 Task: Create a rule from the Routing list, Task moved to a section -> Set Priority in the project BeaconWorks , set the section as To-Do and set the priority of the task as  High
Action: Mouse moved to (435, 336)
Screenshot: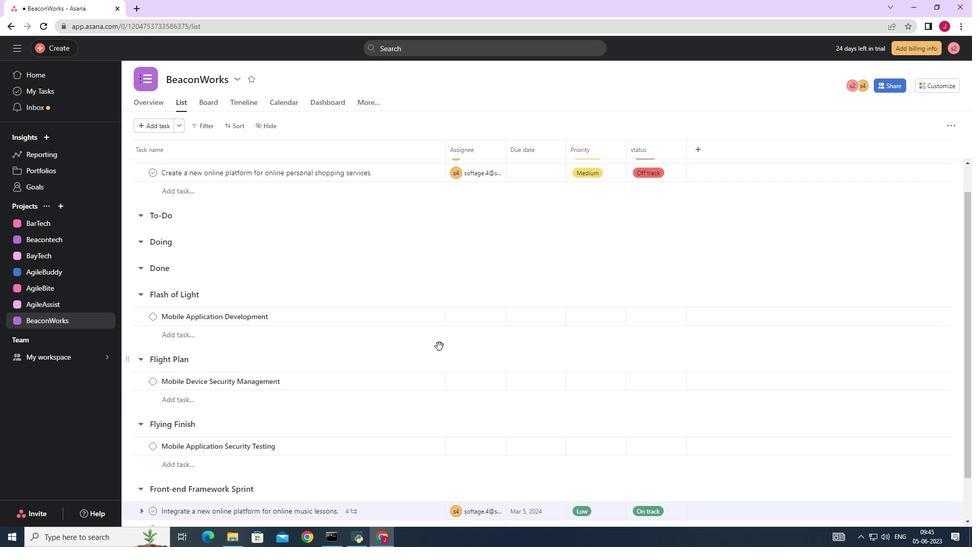 
Action: Mouse scrolled (435, 335) with delta (0, 0)
Screenshot: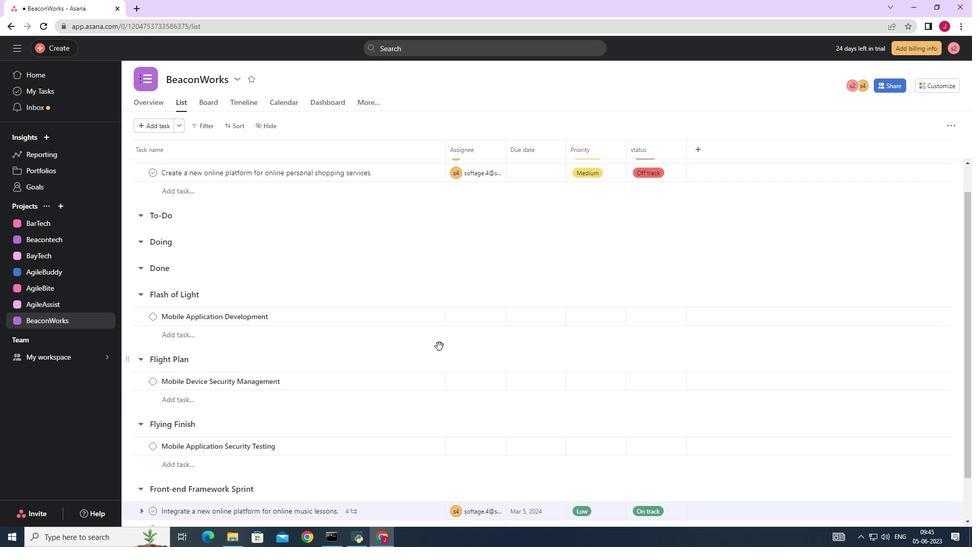 
Action: Mouse scrolled (435, 335) with delta (0, 0)
Screenshot: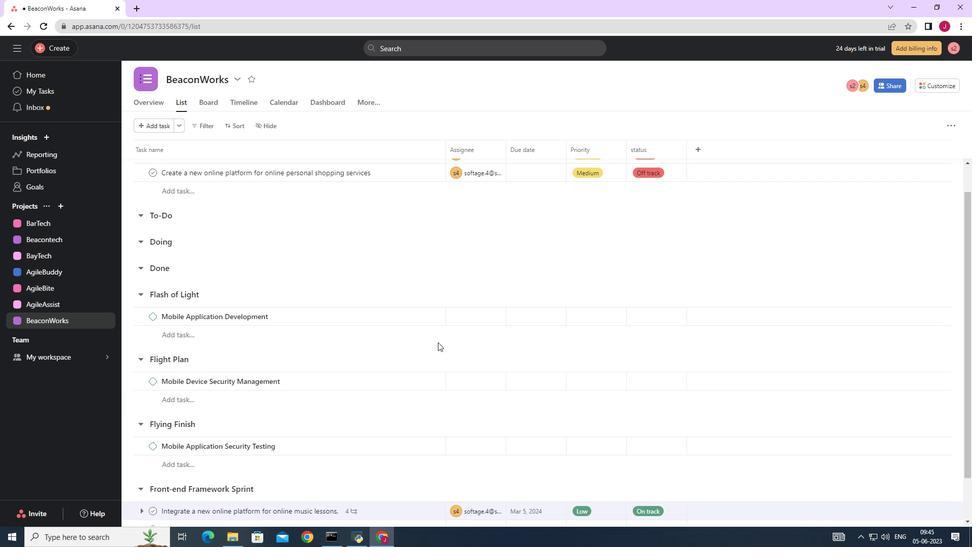 
Action: Mouse scrolled (435, 335) with delta (0, 0)
Screenshot: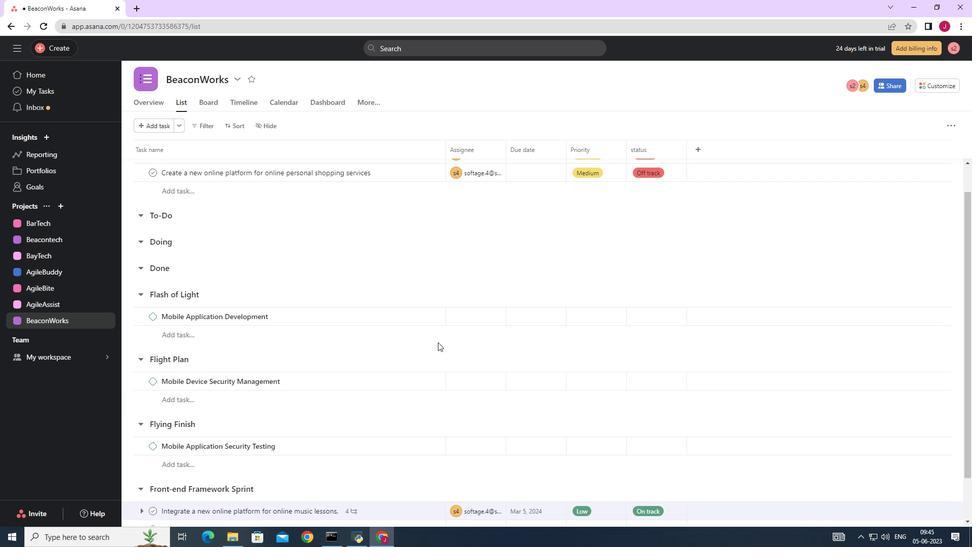 
Action: Mouse scrolled (435, 335) with delta (0, 0)
Screenshot: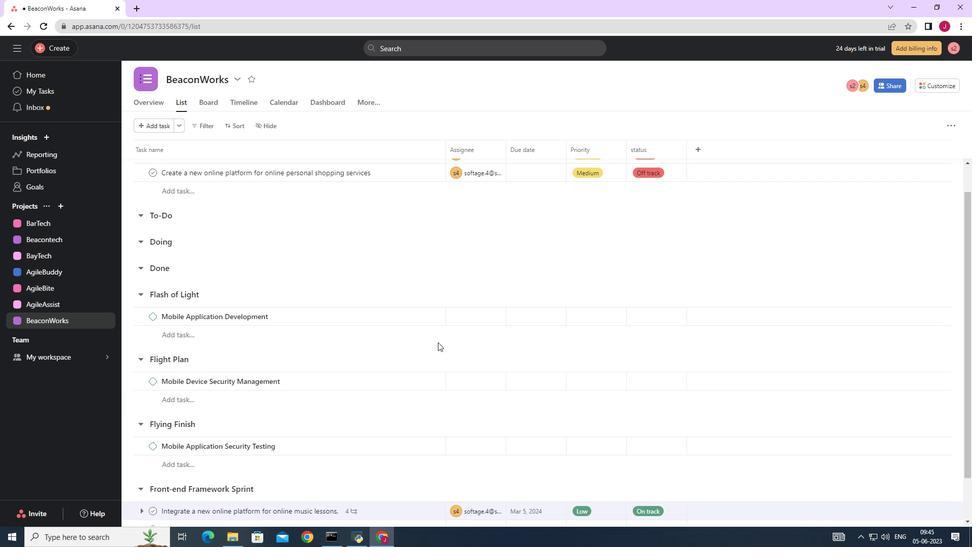 
Action: Mouse scrolled (435, 335) with delta (0, 0)
Screenshot: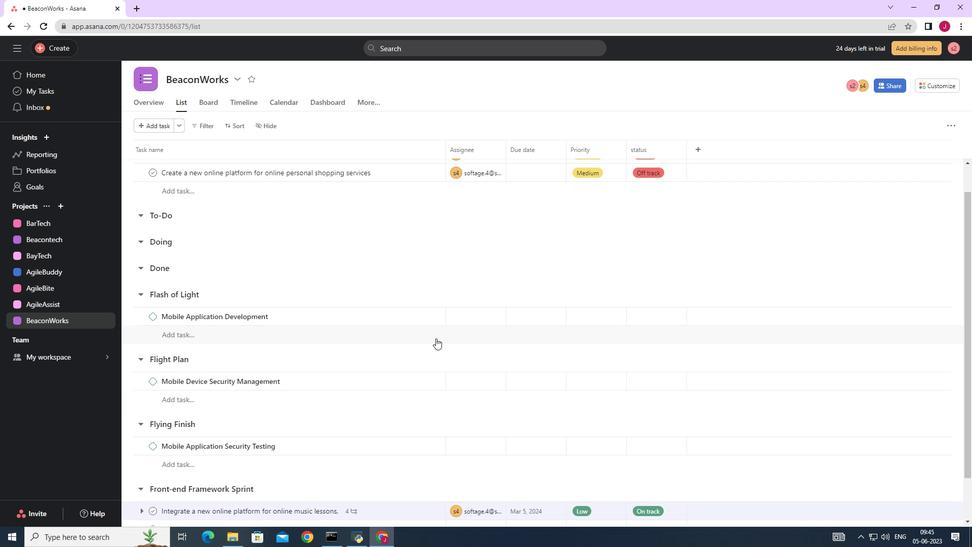 
Action: Mouse moved to (435, 336)
Screenshot: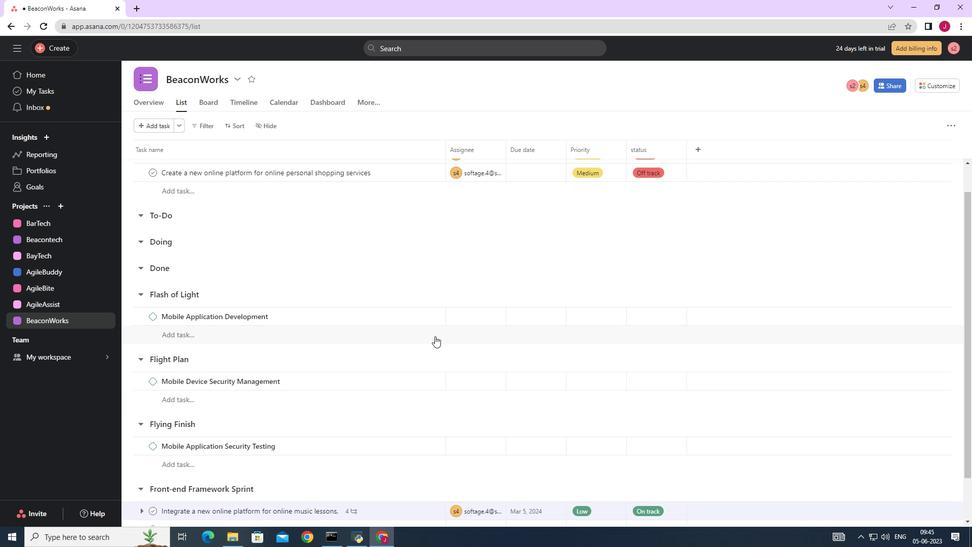 
Action: Mouse scrolled (435, 335) with delta (0, 0)
Screenshot: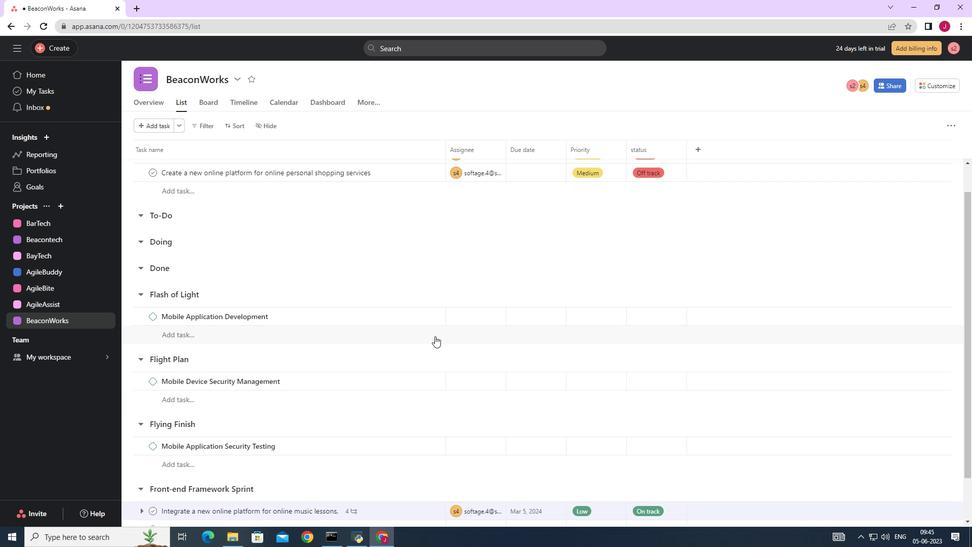 
Action: Mouse moved to (944, 84)
Screenshot: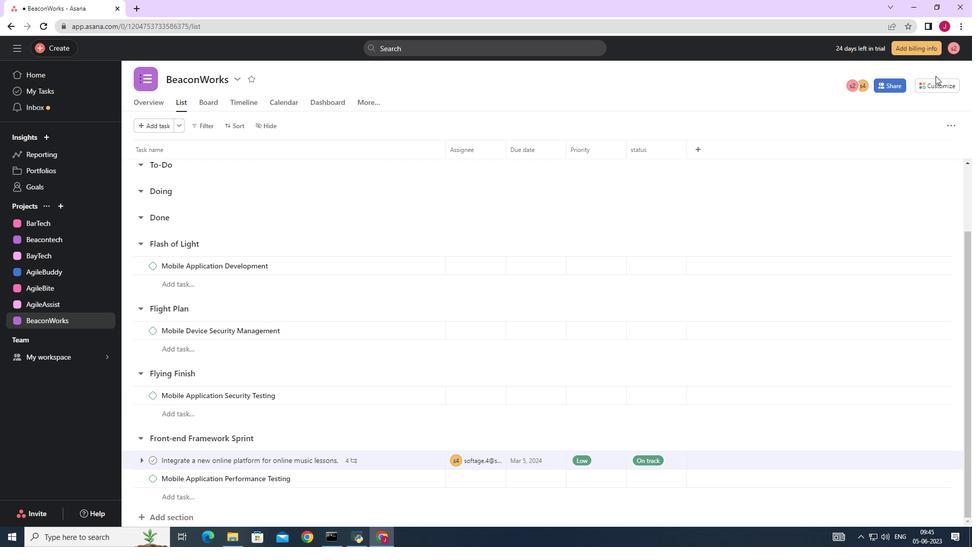 
Action: Mouse pressed left at (944, 84)
Screenshot: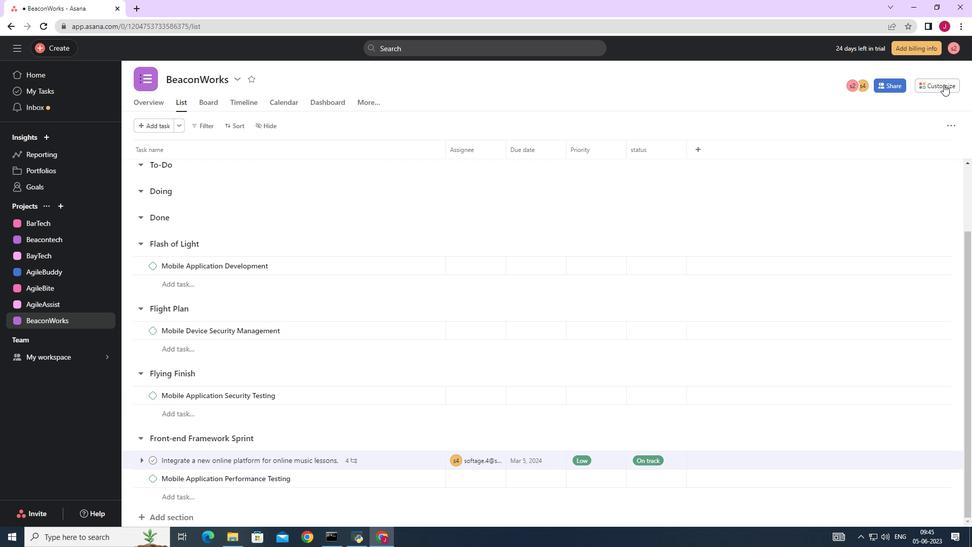 
Action: Mouse moved to (760, 222)
Screenshot: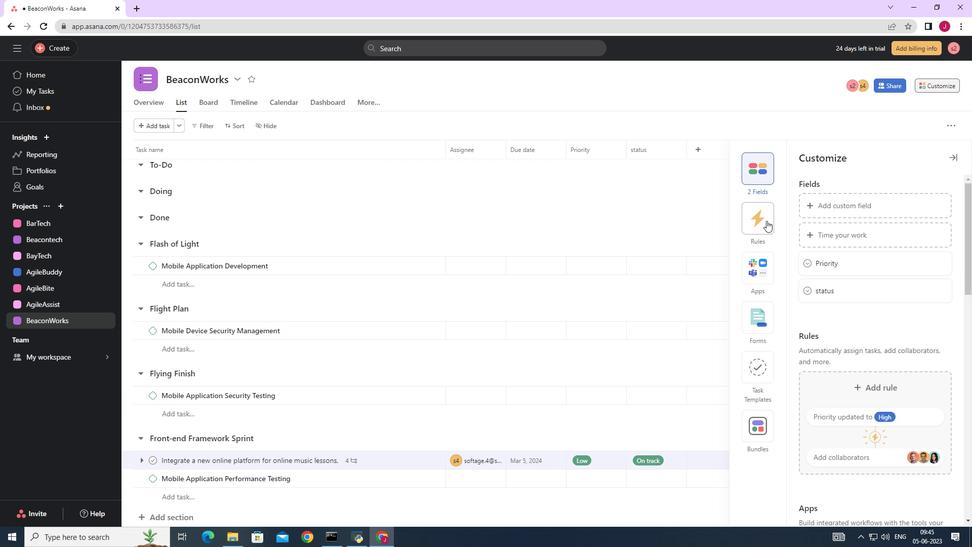 
Action: Mouse pressed left at (760, 222)
Screenshot: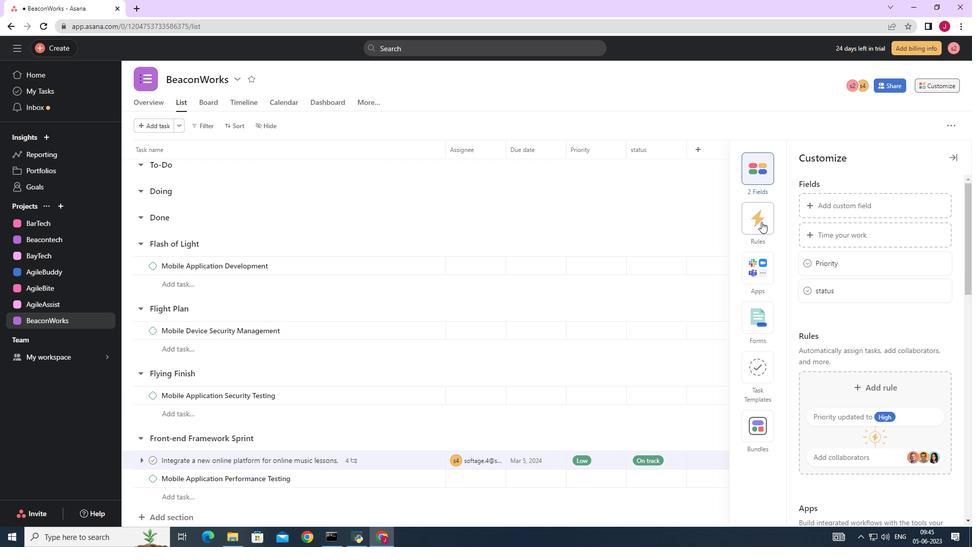 
Action: Mouse moved to (853, 232)
Screenshot: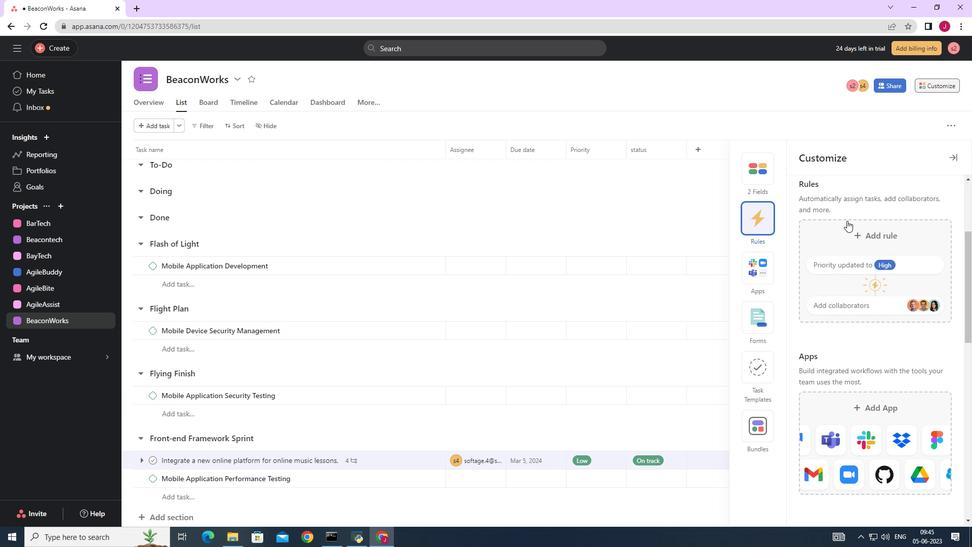 
Action: Mouse pressed left at (853, 232)
Screenshot: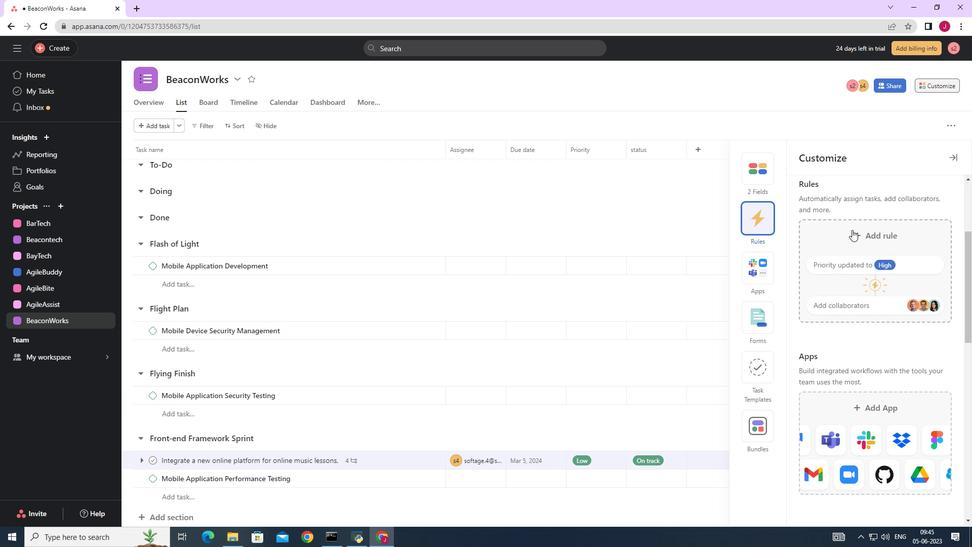 
Action: Mouse moved to (213, 137)
Screenshot: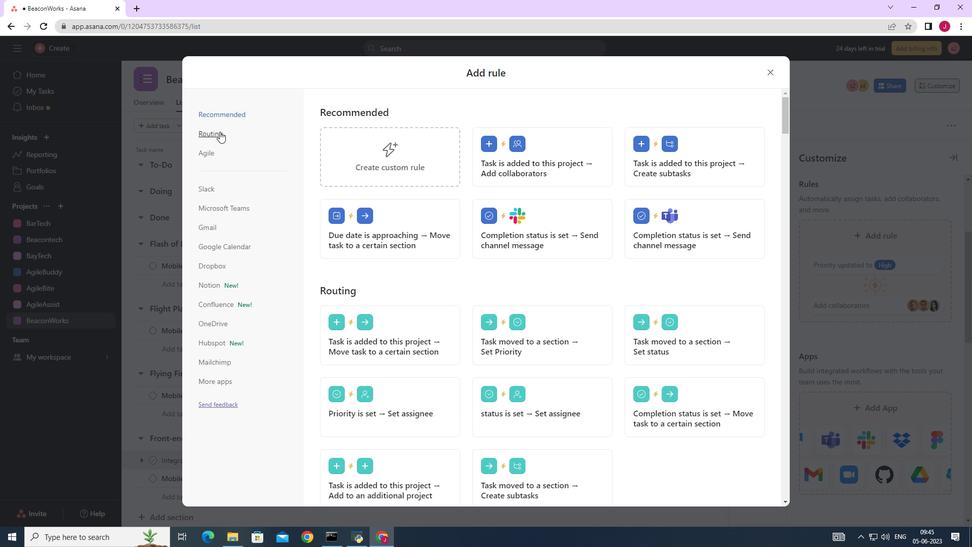 
Action: Mouse pressed left at (213, 137)
Screenshot: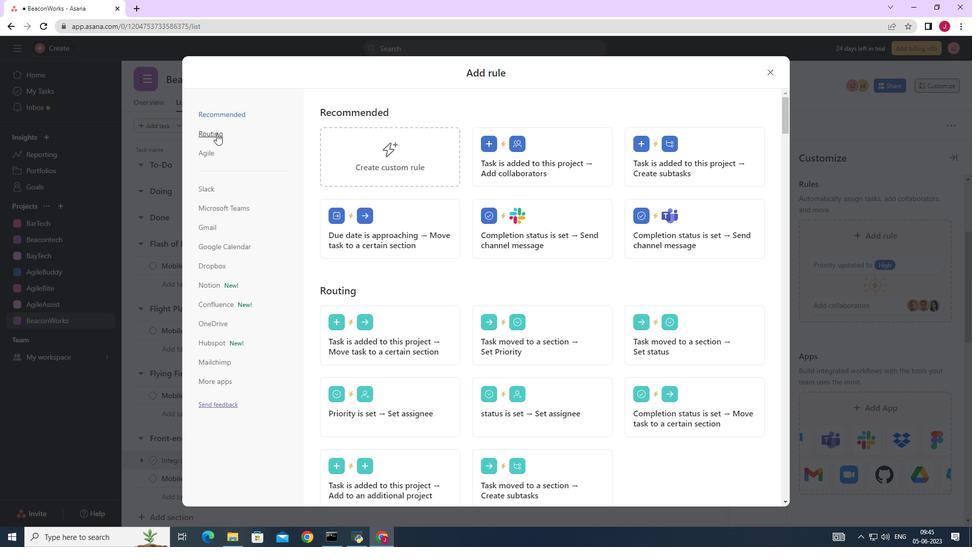
Action: Mouse moved to (557, 156)
Screenshot: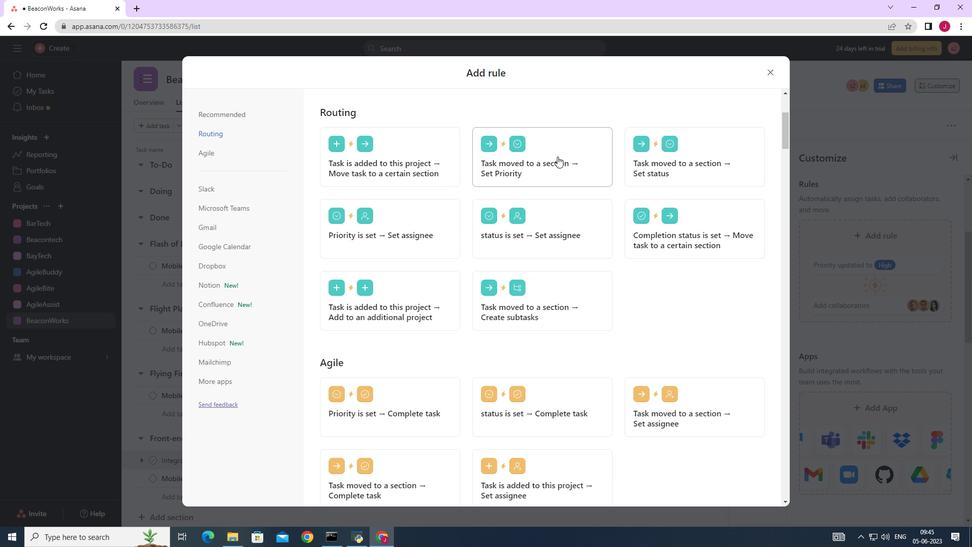 
Action: Mouse pressed left at (557, 156)
Screenshot: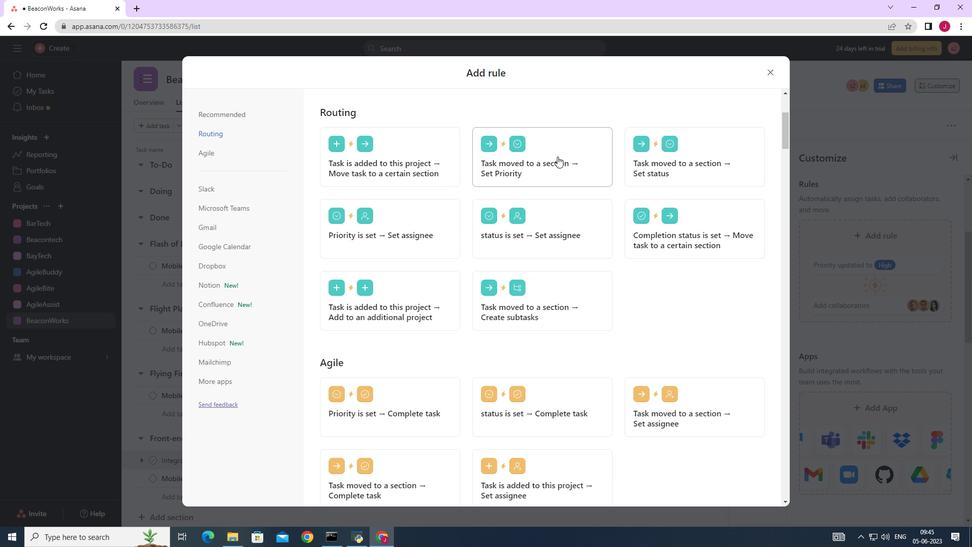 
Action: Mouse moved to (410, 270)
Screenshot: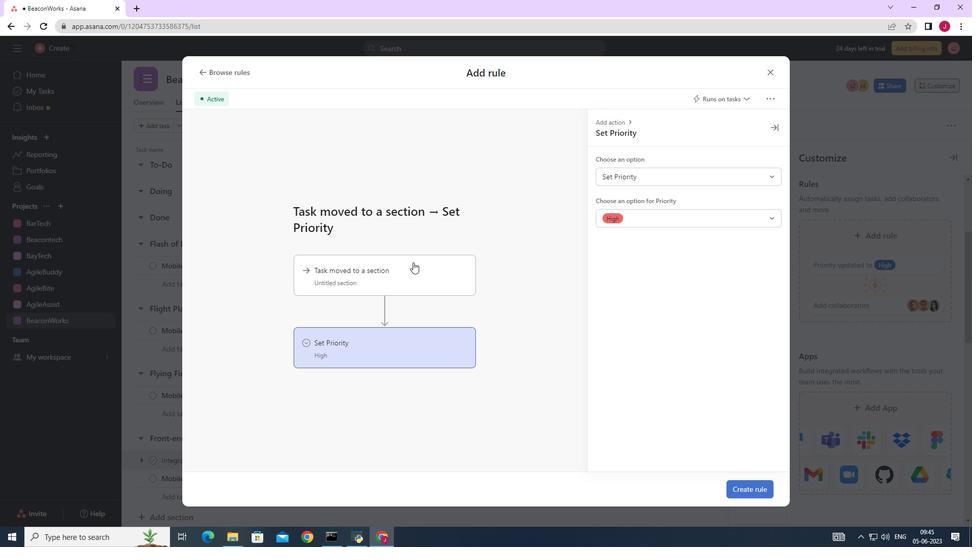 
Action: Mouse pressed left at (410, 270)
Screenshot: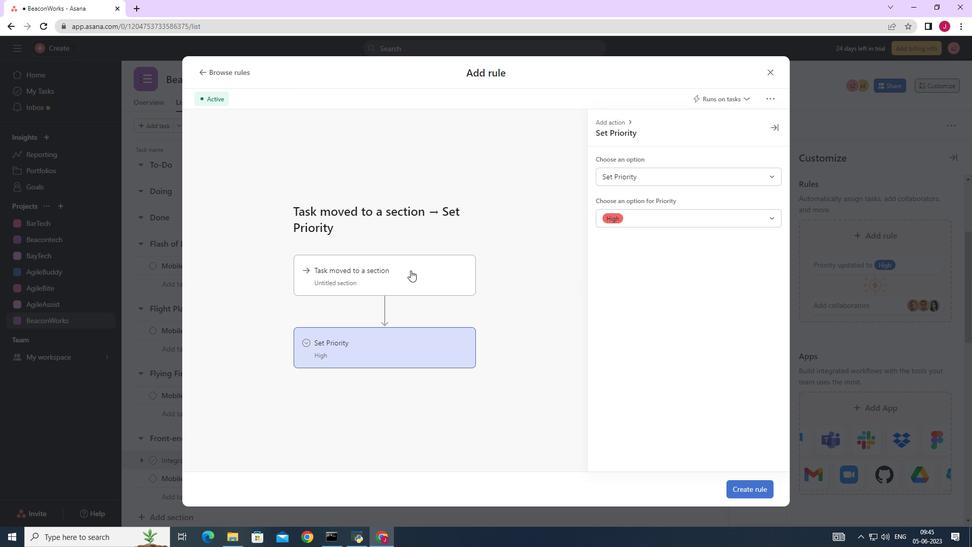 
Action: Mouse moved to (616, 175)
Screenshot: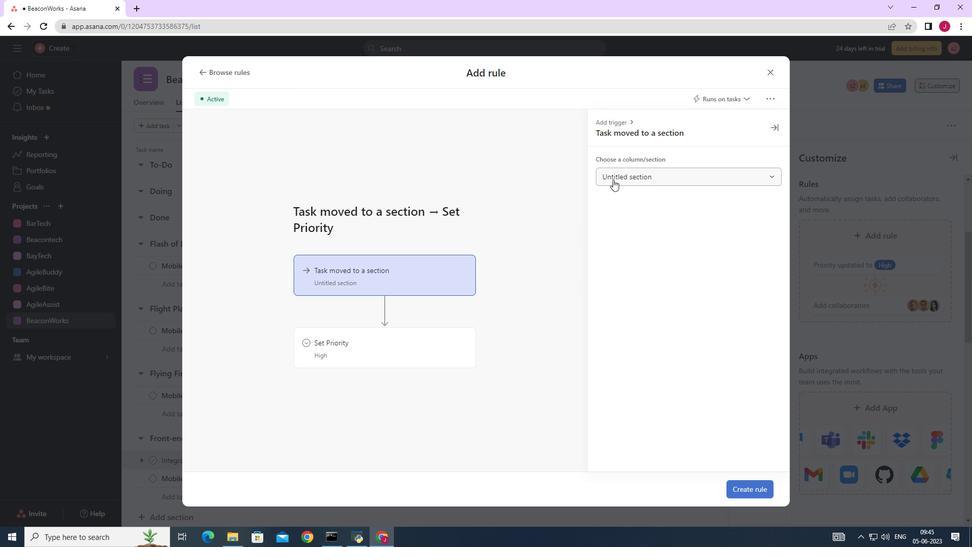 
Action: Mouse pressed left at (616, 175)
Screenshot: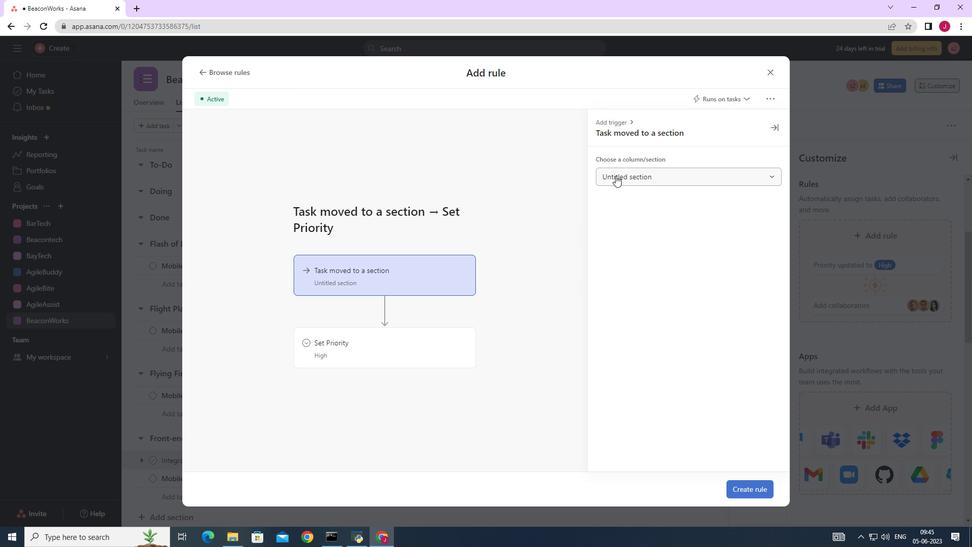 
Action: Mouse moved to (625, 217)
Screenshot: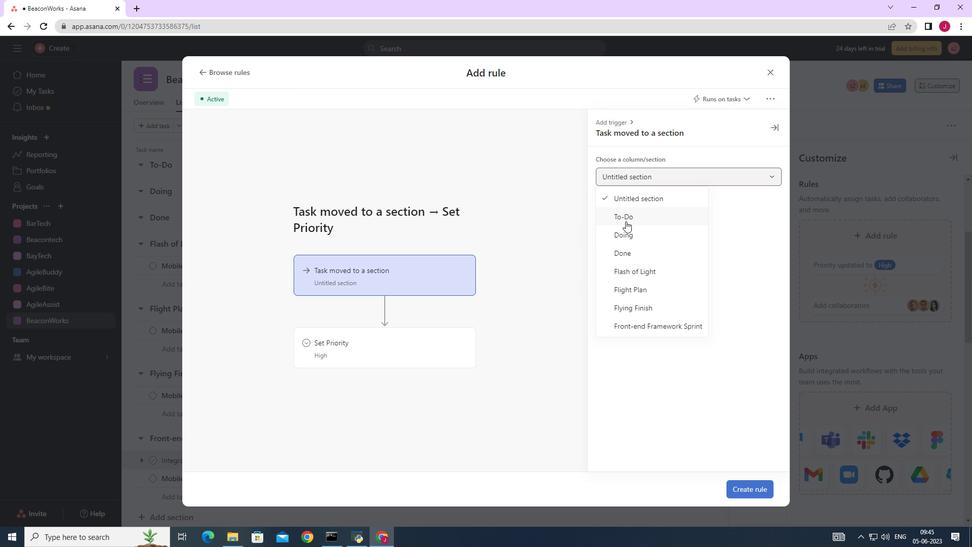 
Action: Mouse pressed left at (625, 217)
Screenshot: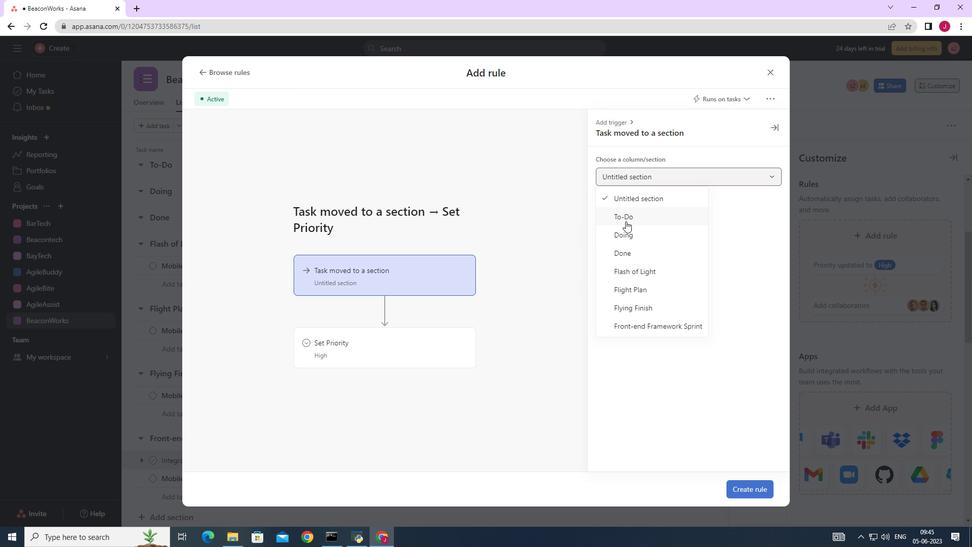 
Action: Mouse moved to (420, 341)
Screenshot: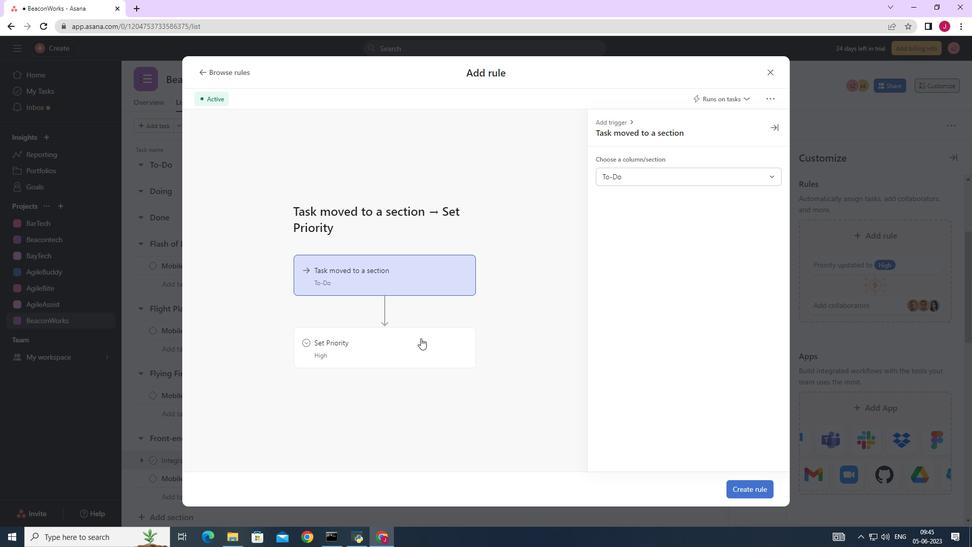
Action: Mouse pressed left at (420, 341)
Screenshot: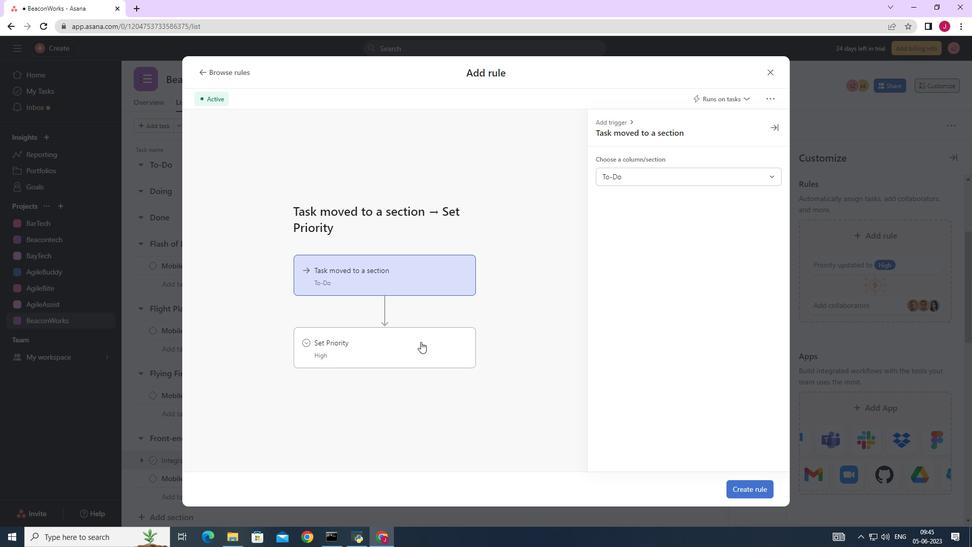 
Action: Mouse moved to (634, 175)
Screenshot: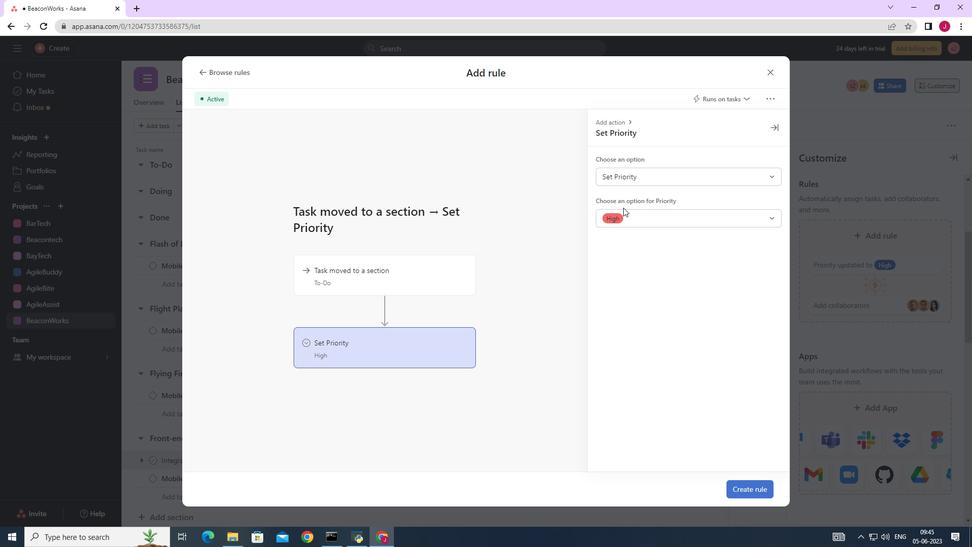 
Action: Mouse pressed left at (634, 175)
Screenshot: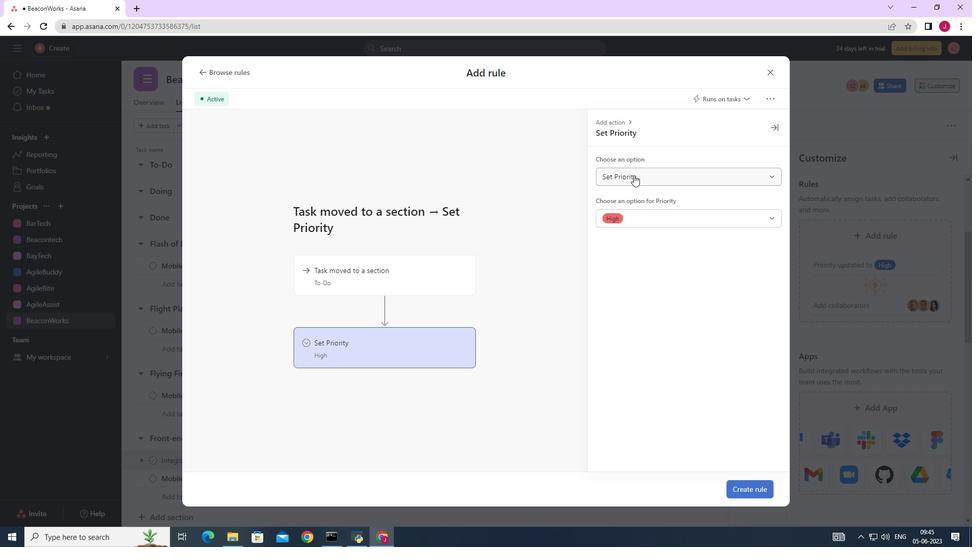 
Action: Mouse pressed left at (634, 175)
Screenshot: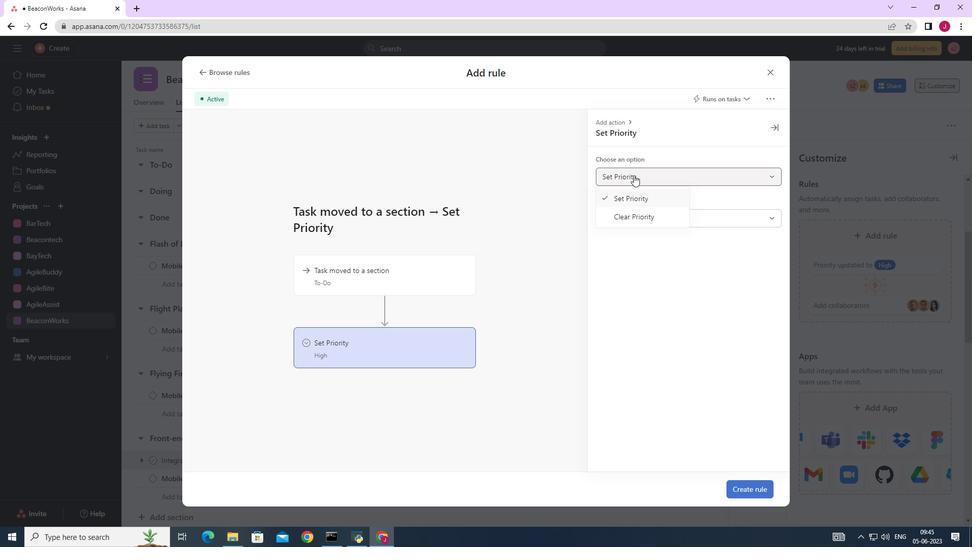 
Action: Mouse moved to (634, 217)
Screenshot: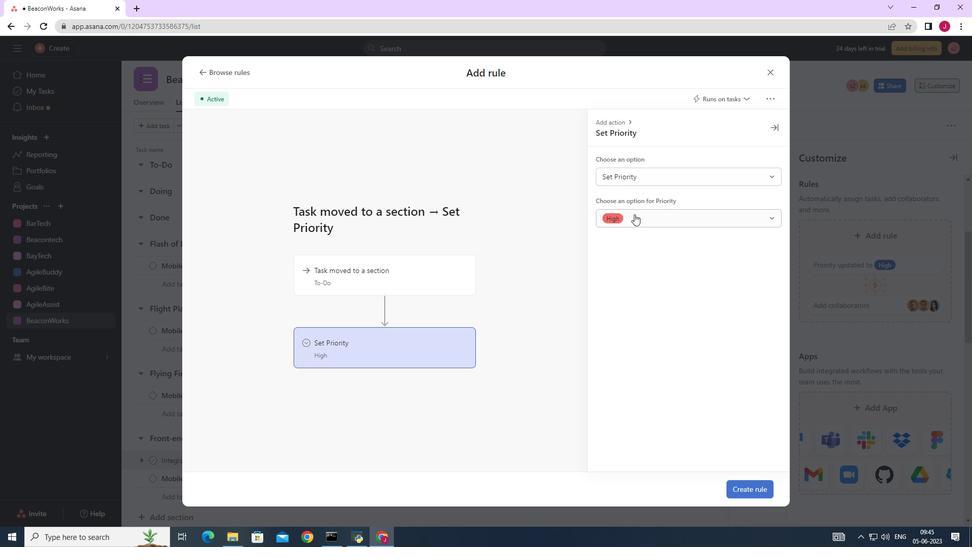 
Action: Mouse pressed left at (634, 217)
Screenshot: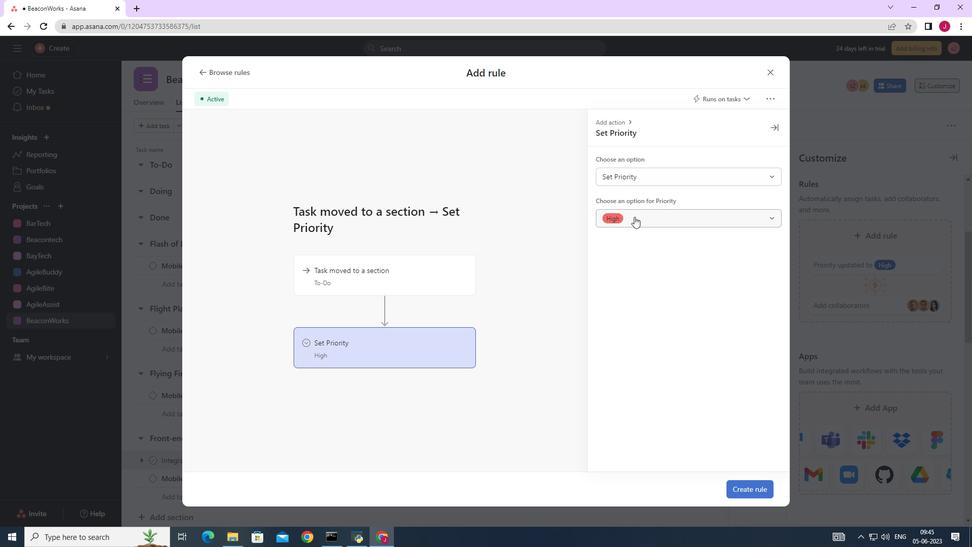 
Action: Mouse moved to (623, 235)
Screenshot: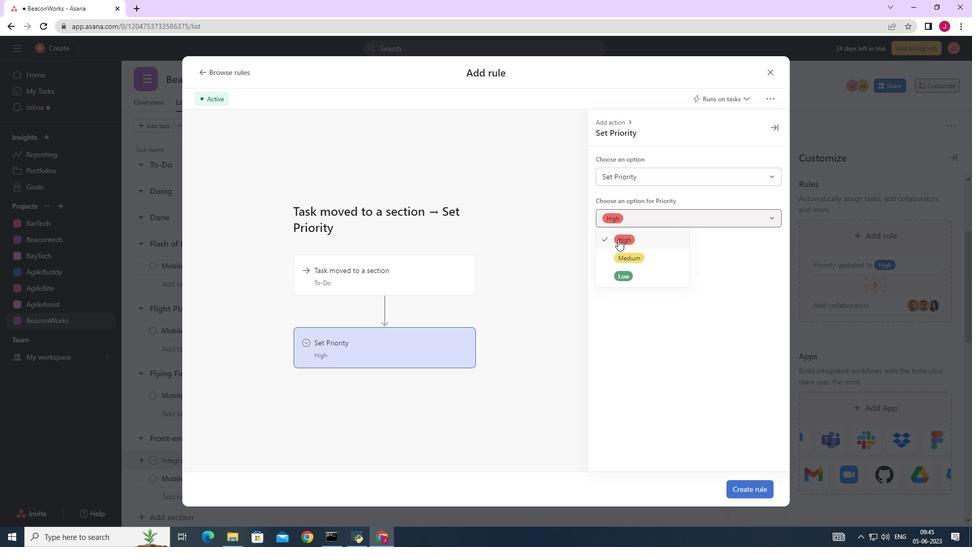 
Action: Mouse pressed left at (623, 235)
Screenshot: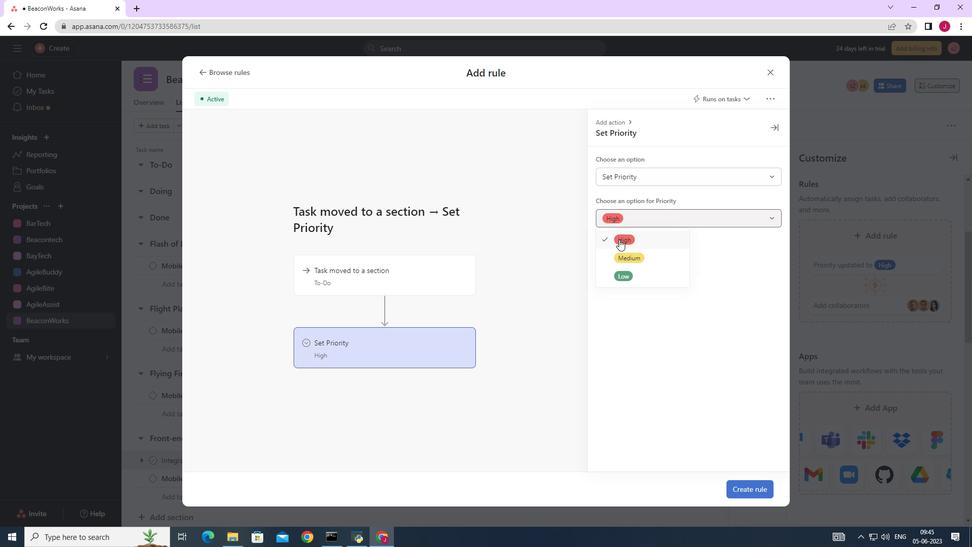 
Action: Mouse moved to (745, 489)
Screenshot: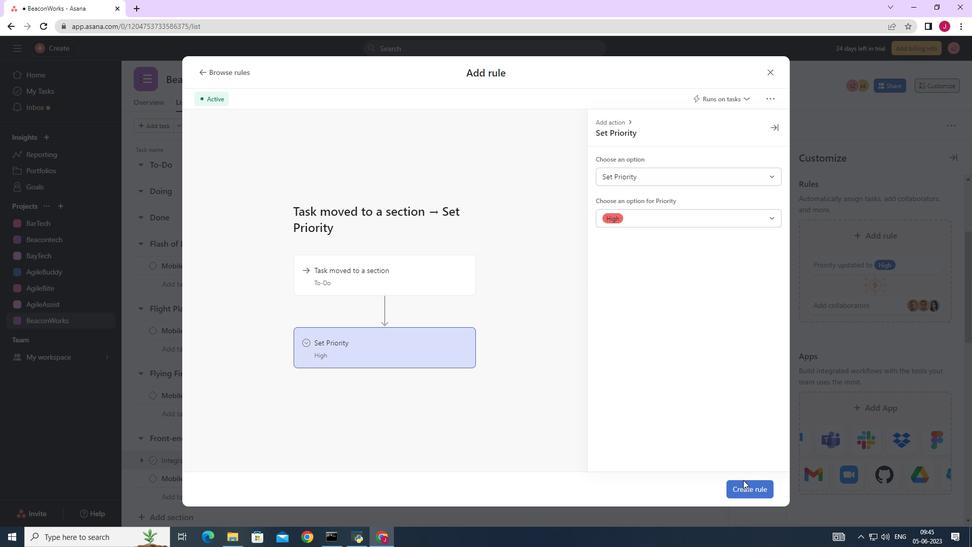 
Action: Mouse pressed left at (745, 489)
Screenshot: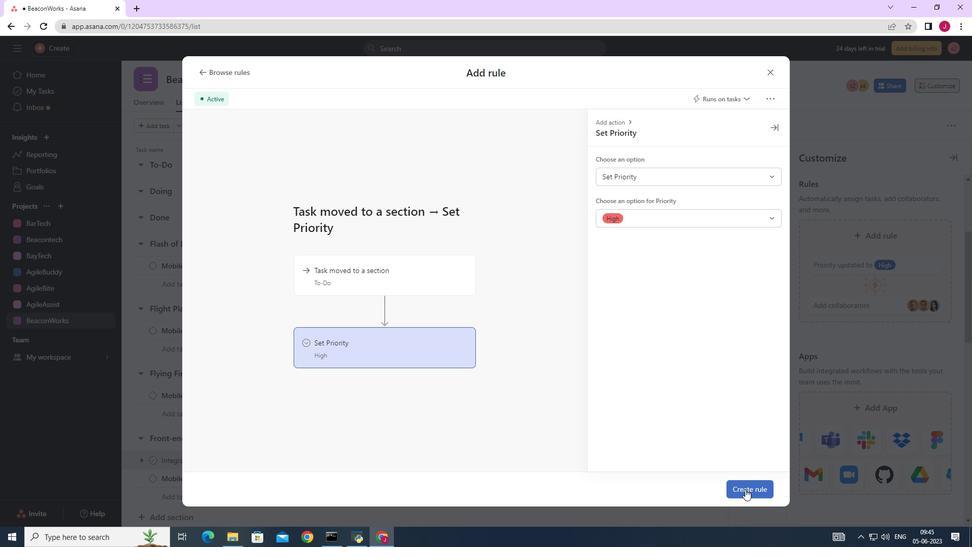 
Action: Mouse moved to (695, 392)
Screenshot: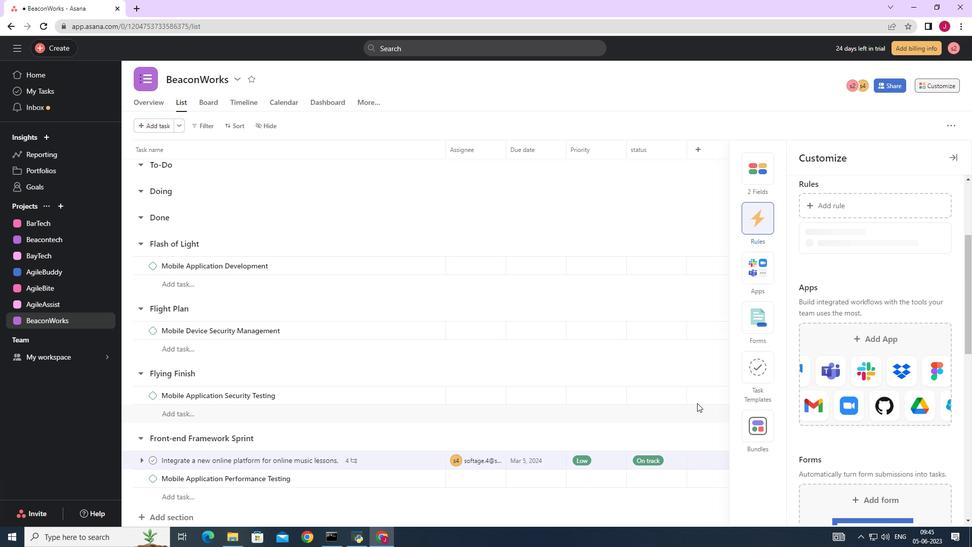 
